 Task: Create a task  Create a new web application for tracking employee time and attendance , assign it to team member softage.3@softage.net in the project AgileCamp and update the status of the task to  At Risk , set the priority of the task to Medium
Action: Mouse moved to (79, 384)
Screenshot: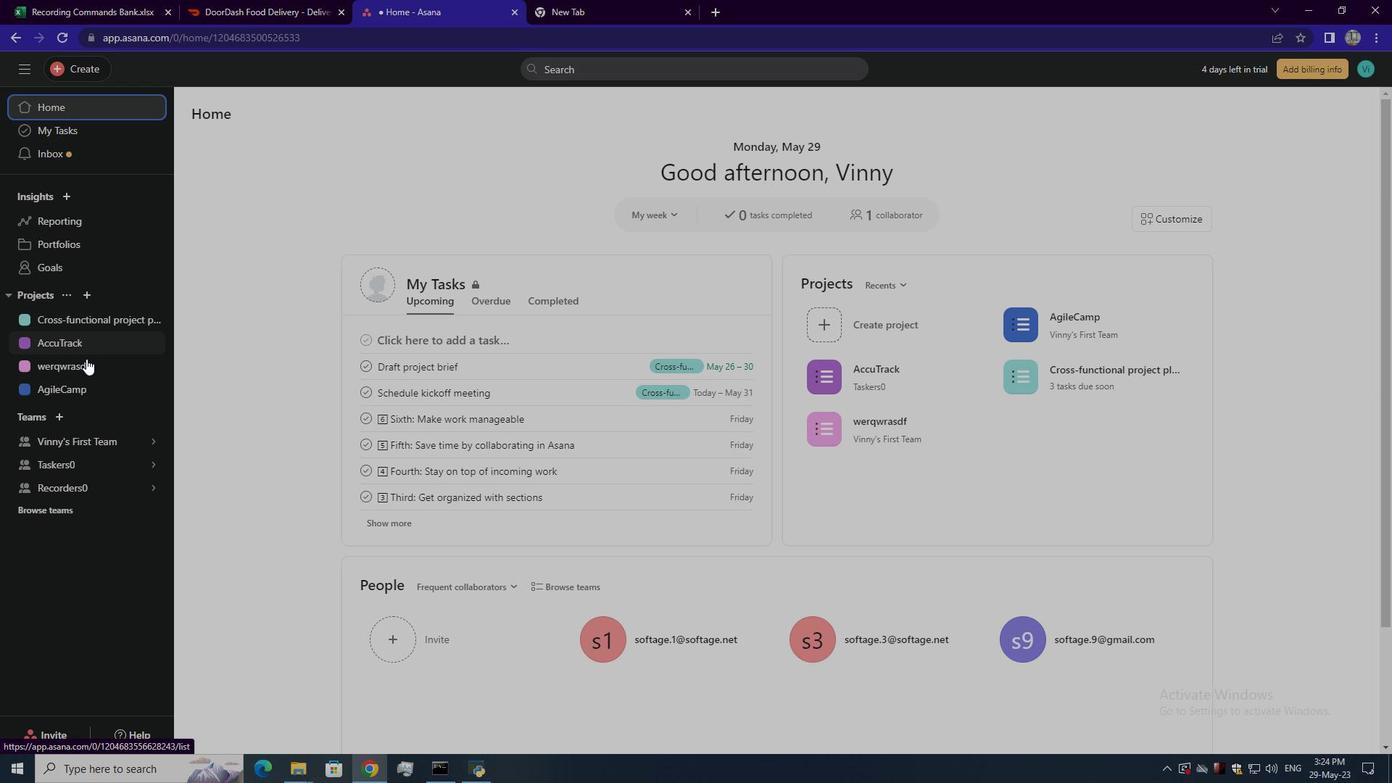 
Action: Mouse pressed left at (79, 384)
Screenshot: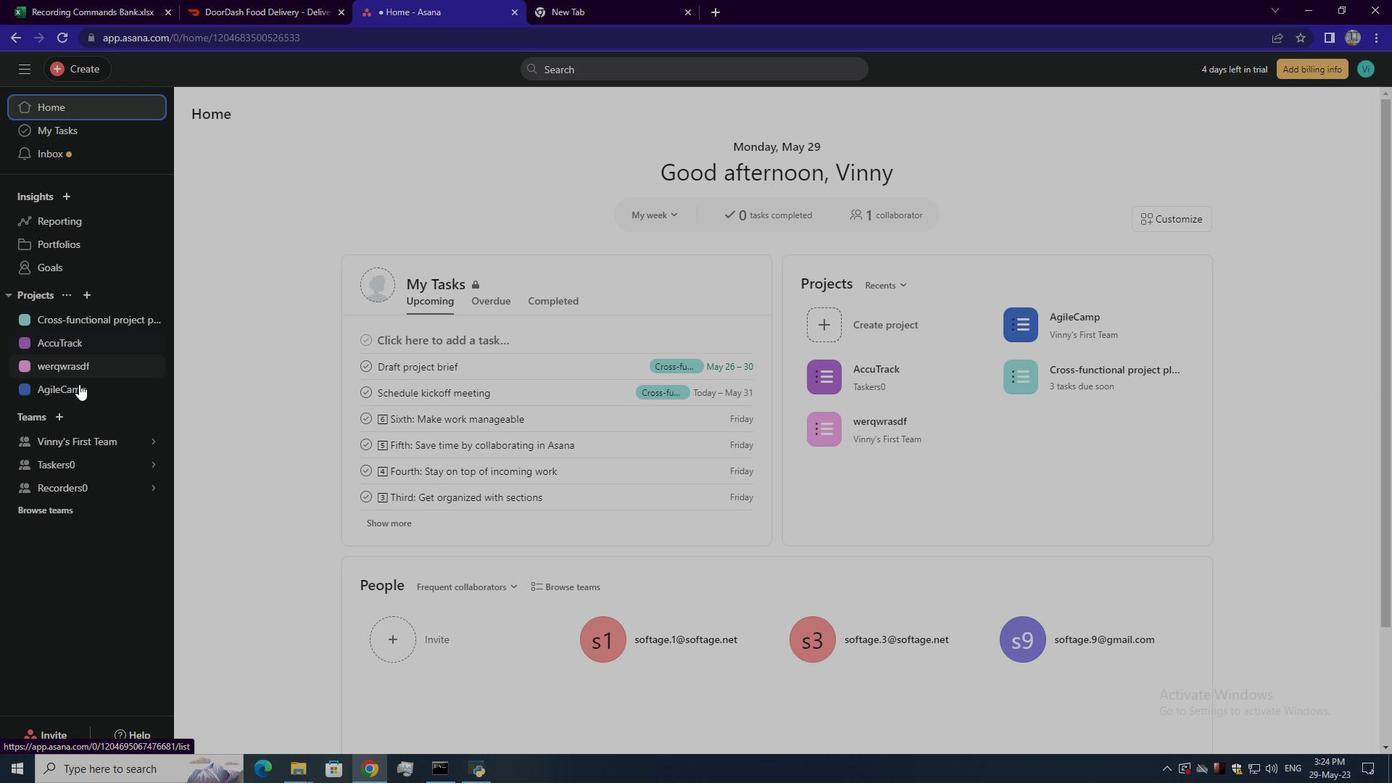 
Action: Mouse moved to (84, 59)
Screenshot: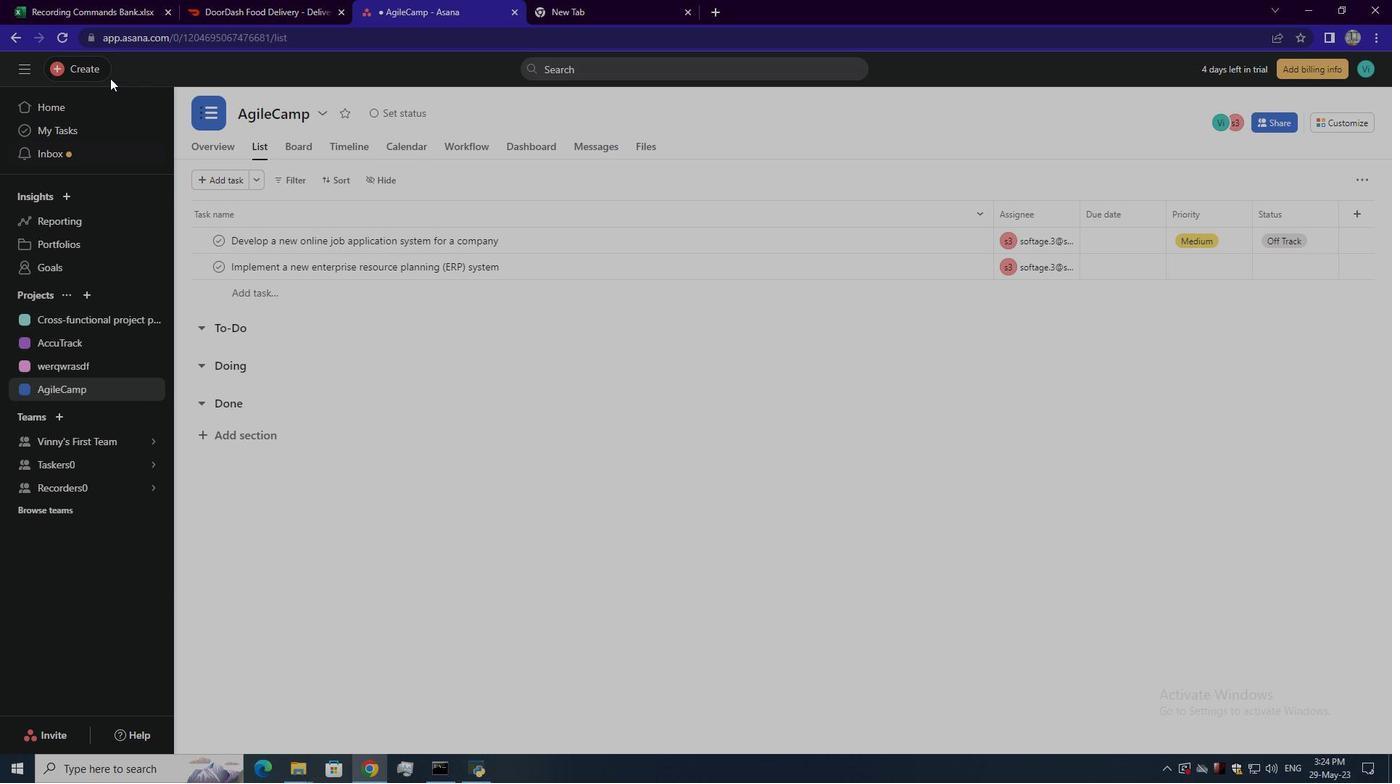 
Action: Mouse pressed left at (84, 59)
Screenshot: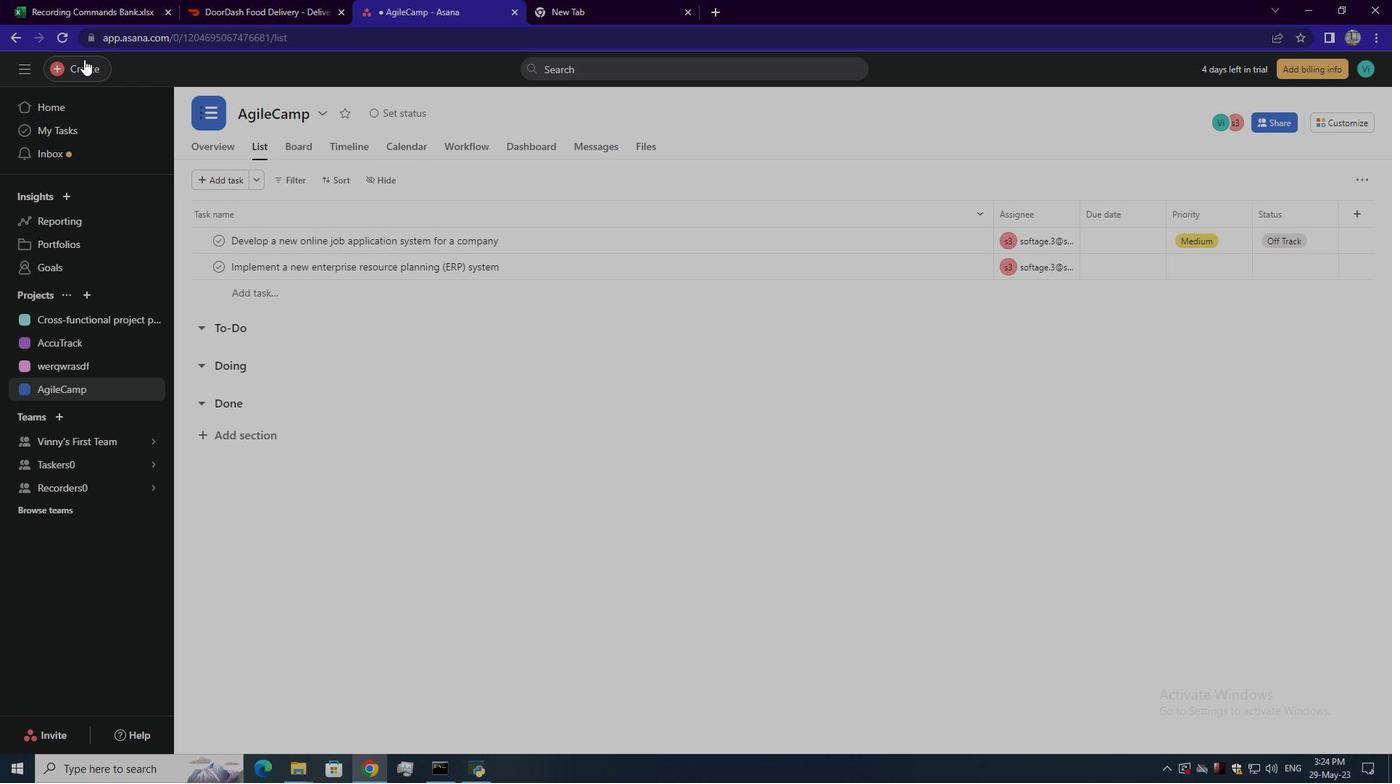 
Action: Mouse moved to (155, 68)
Screenshot: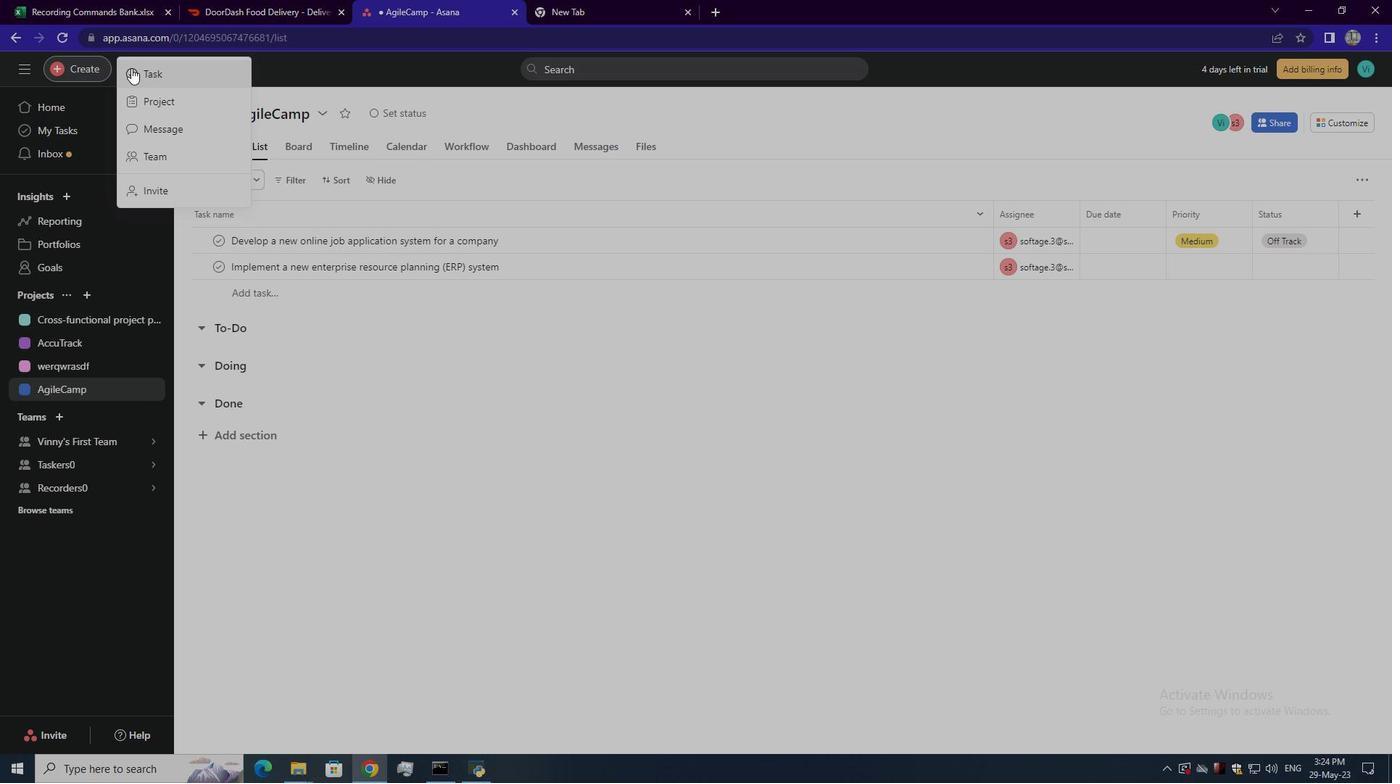 
Action: Mouse pressed left at (155, 68)
Screenshot: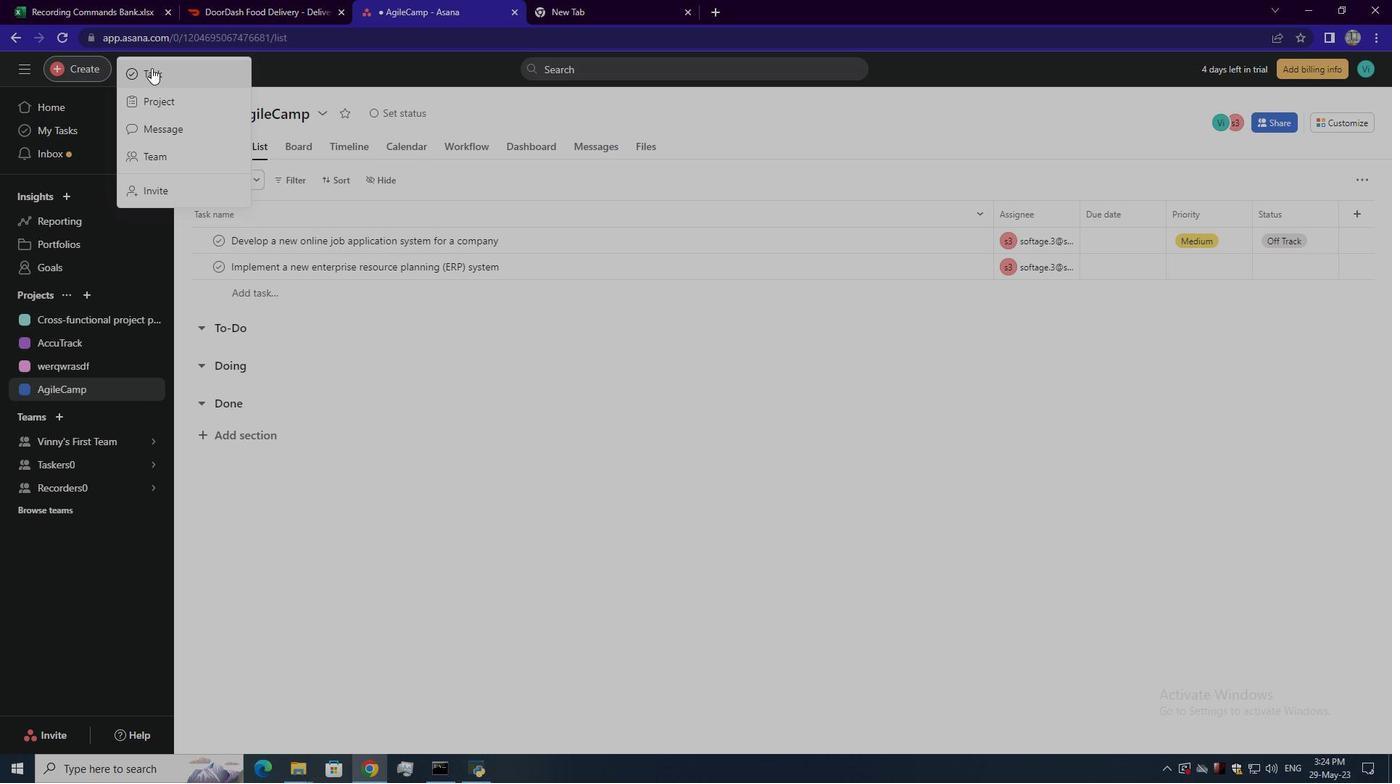 
Action: Mouse moved to (1039, 444)
Screenshot: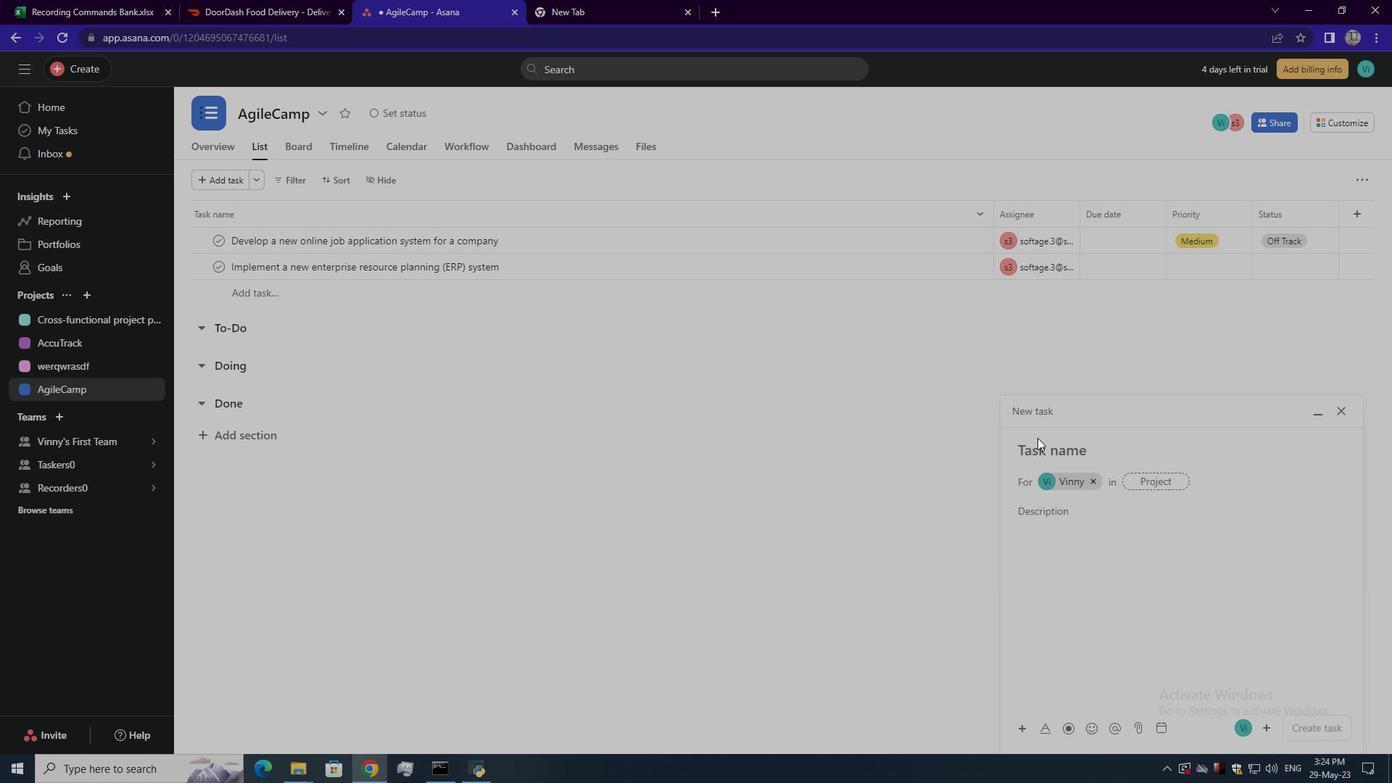 
Action: Mouse pressed left at (1039, 444)
Screenshot: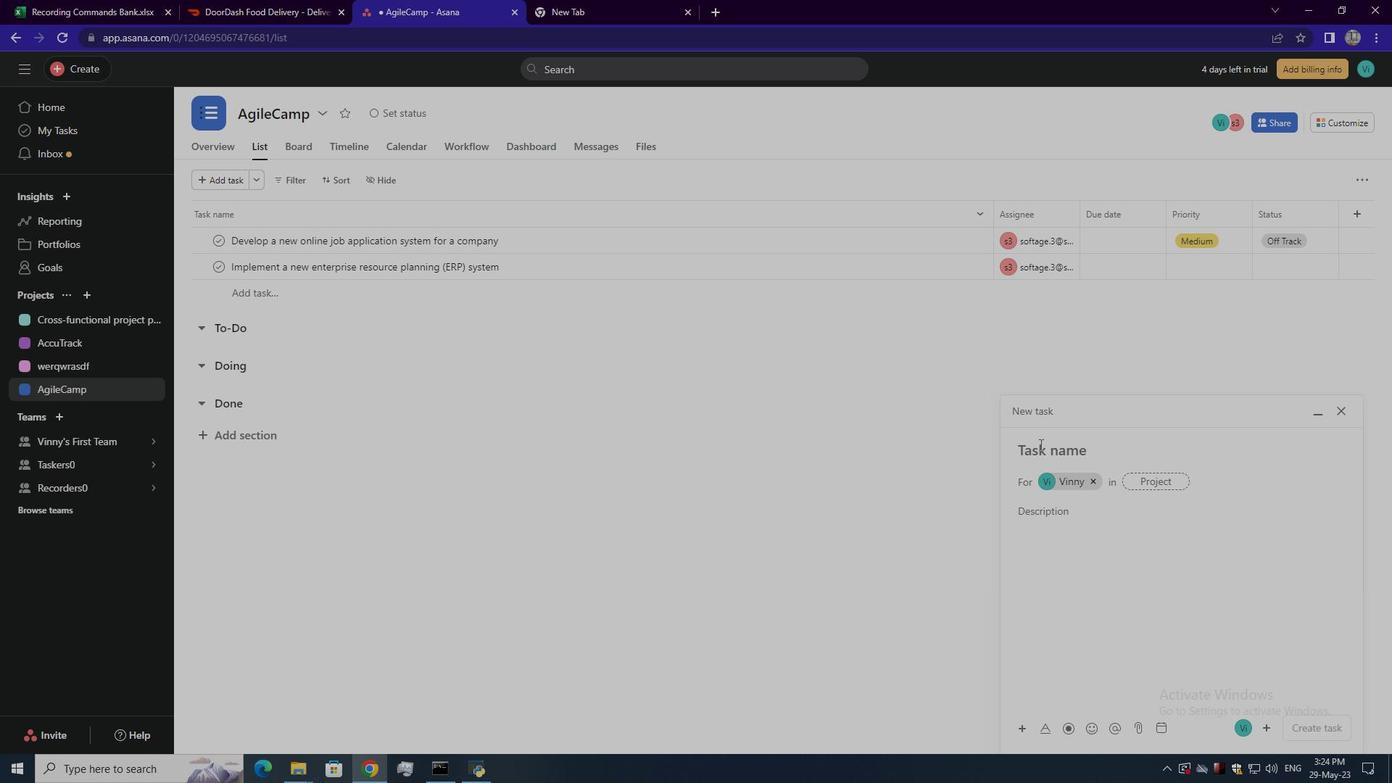 
Action: Mouse moved to (1039, 445)
Screenshot: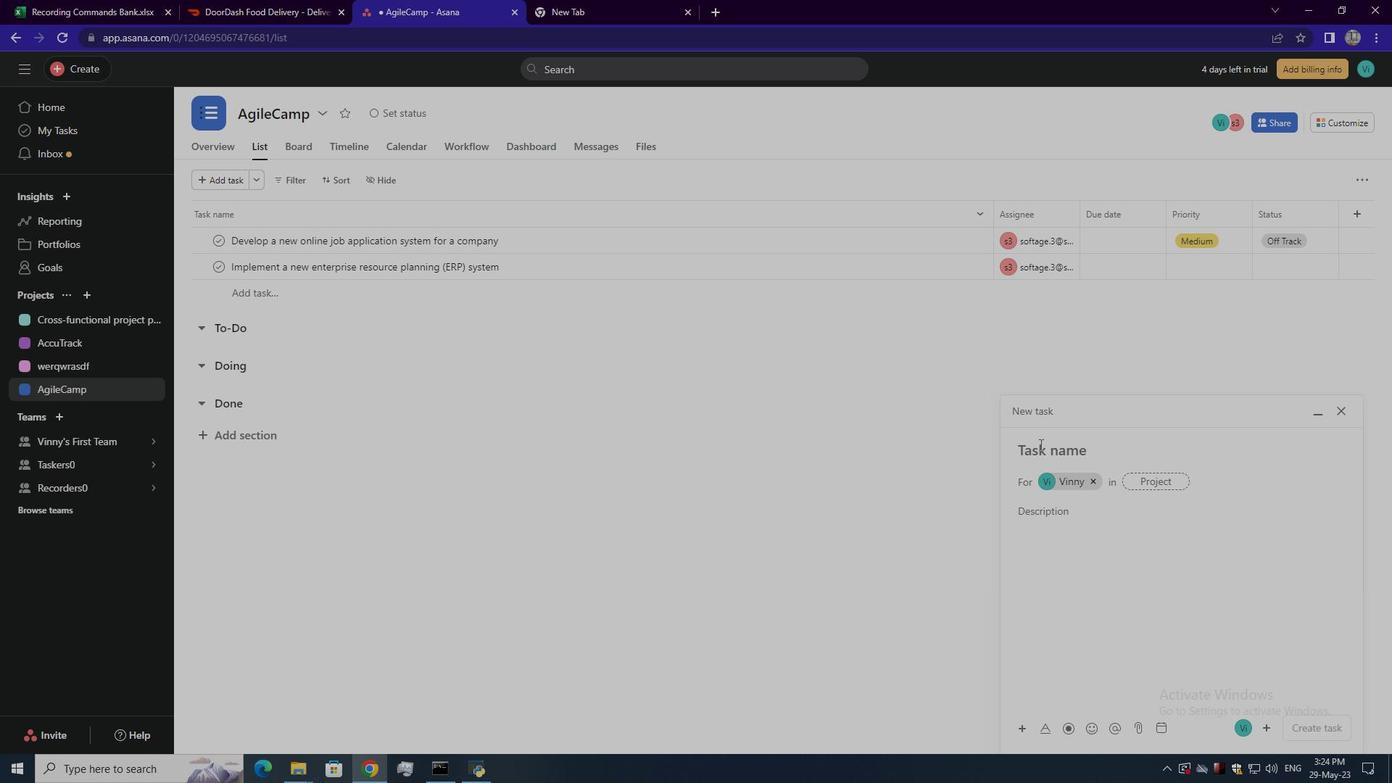 
Action: Key pressed <Key.shift>Create<Key.space>a<Key.space>new<Key.space>web<Key.space>application<Key.space>for<Key.space>tracking<Key.space>employee<Key.space>time<Key.space>and<Key.space>attendance<Key.enter>
Screenshot: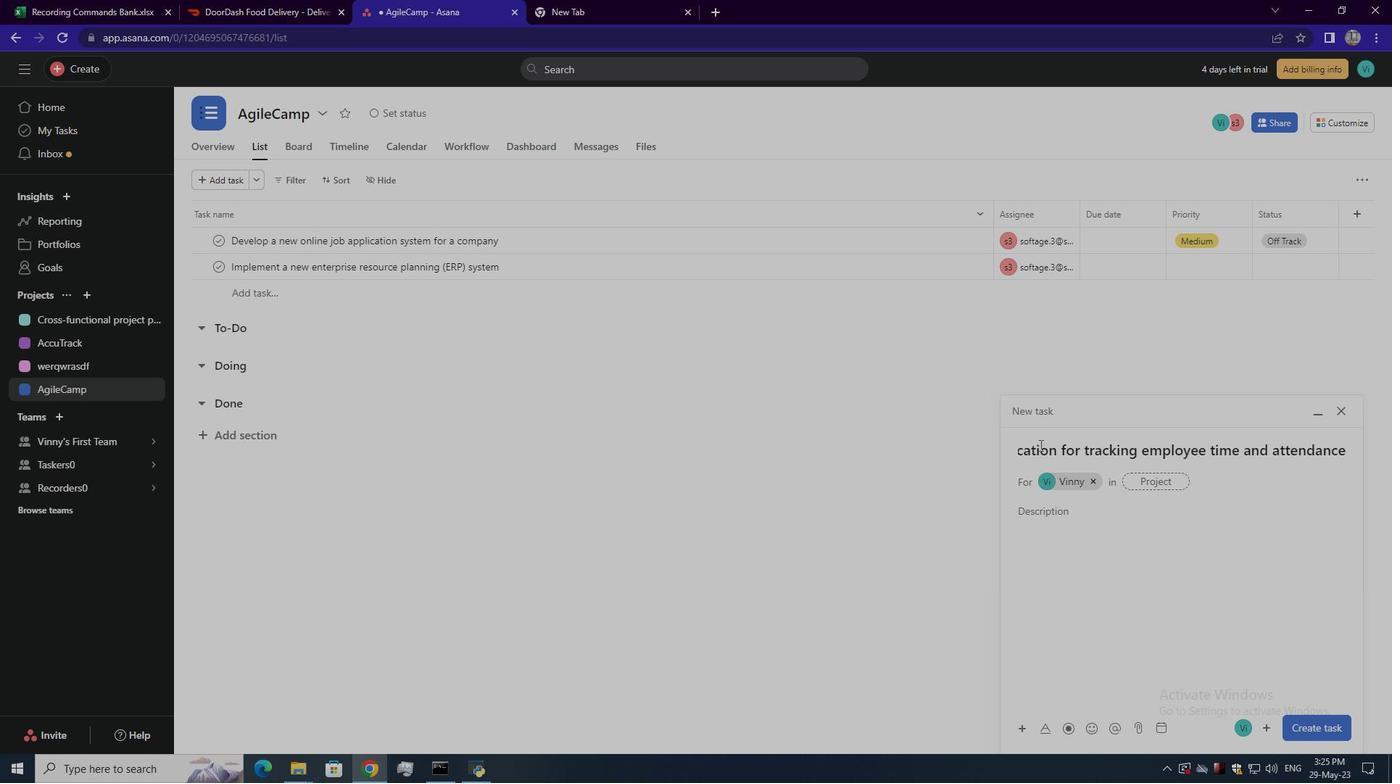 
Action: Mouse moved to (1176, 481)
Screenshot: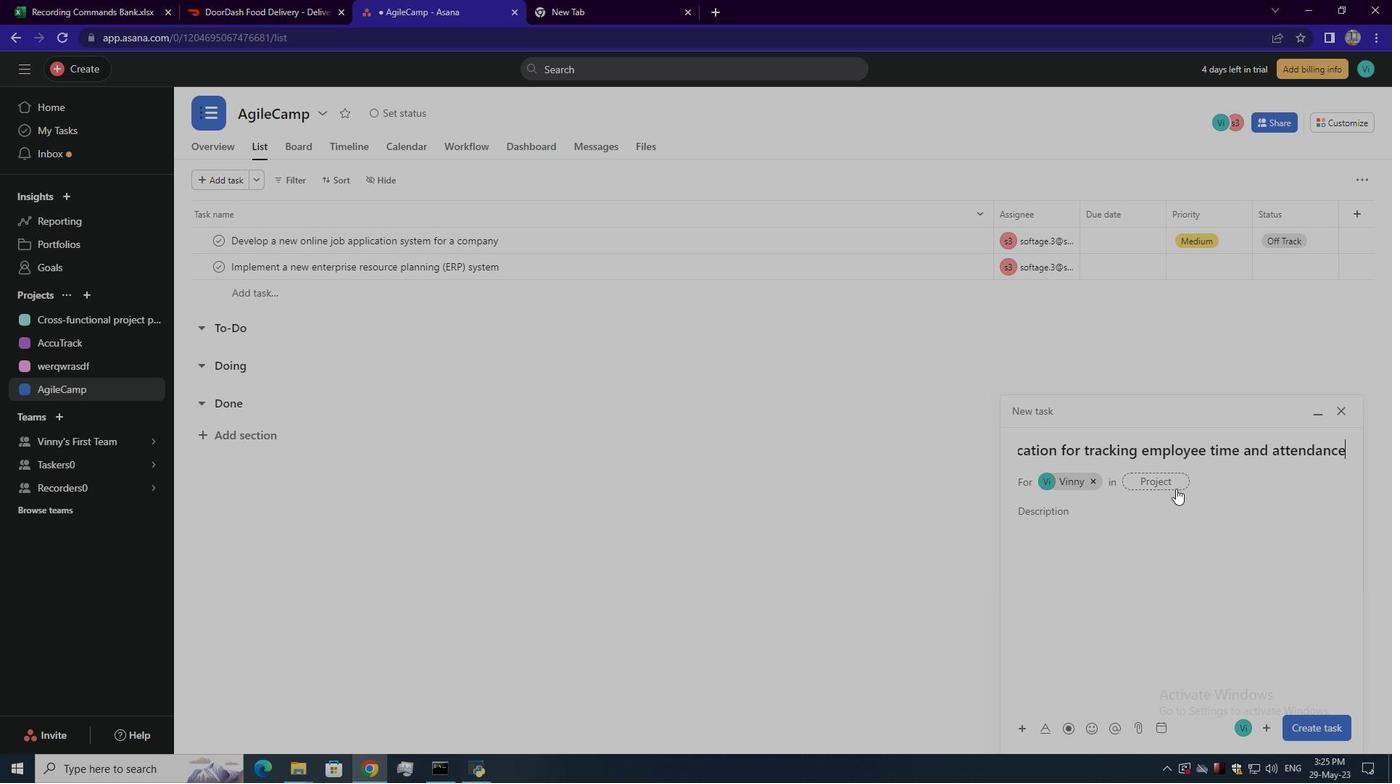 
Action: Mouse pressed left at (1176, 481)
Screenshot: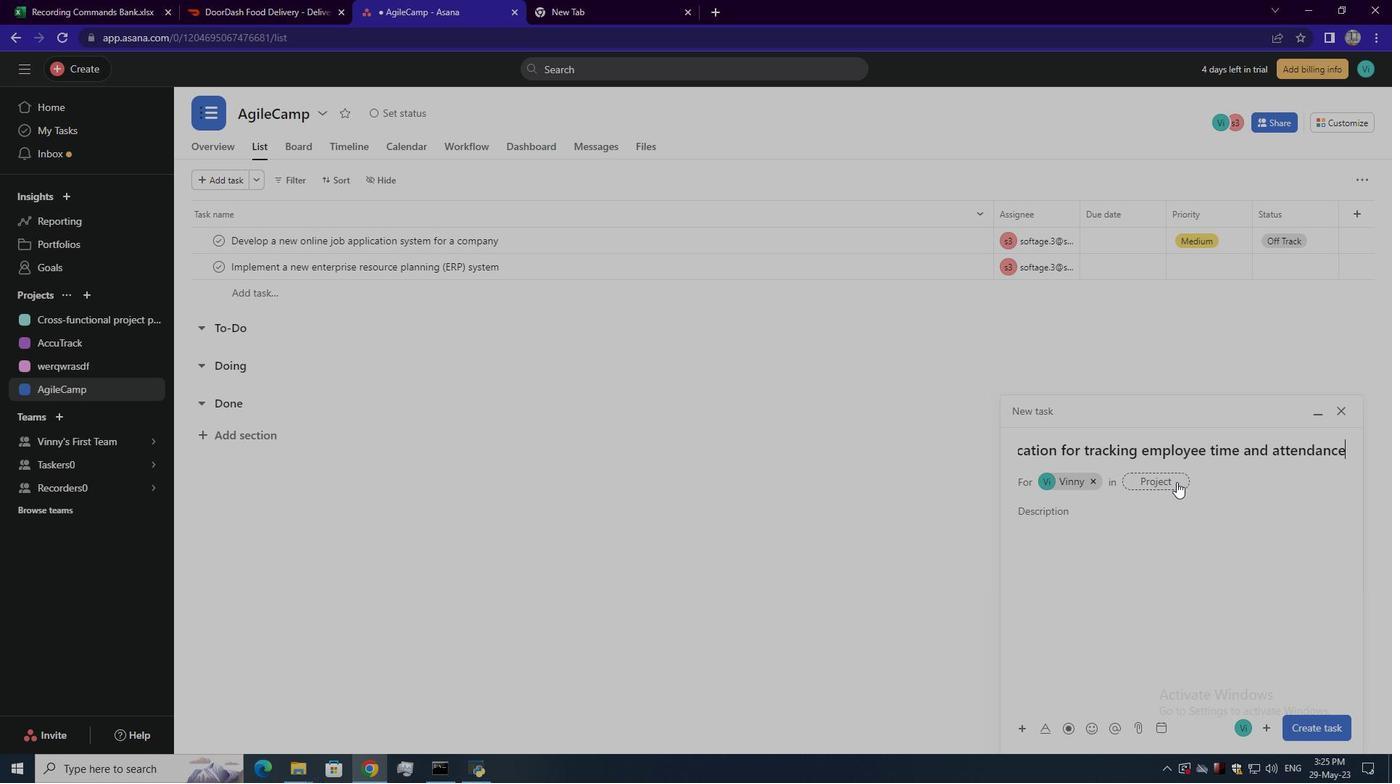 
Action: Mouse moved to (1064, 503)
Screenshot: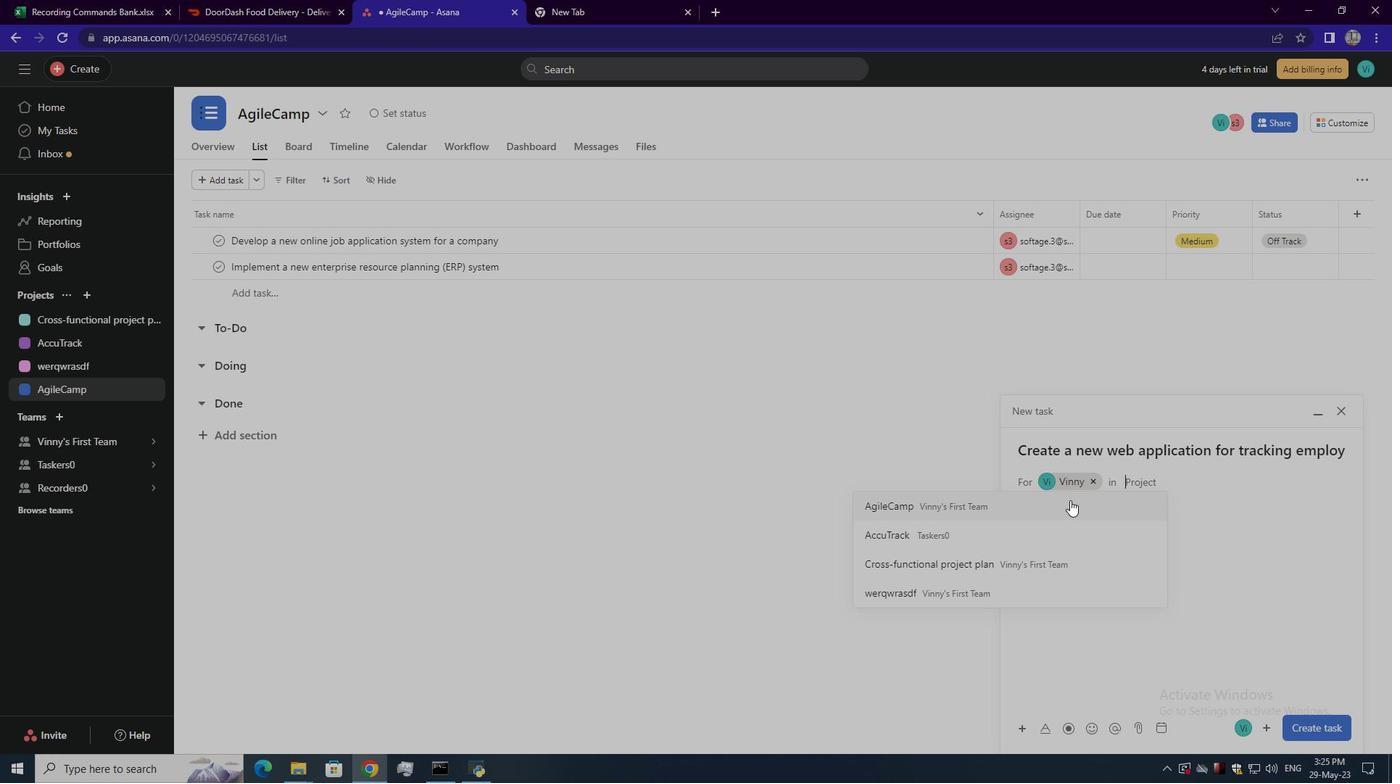 
Action: Mouse pressed left at (1064, 503)
Screenshot: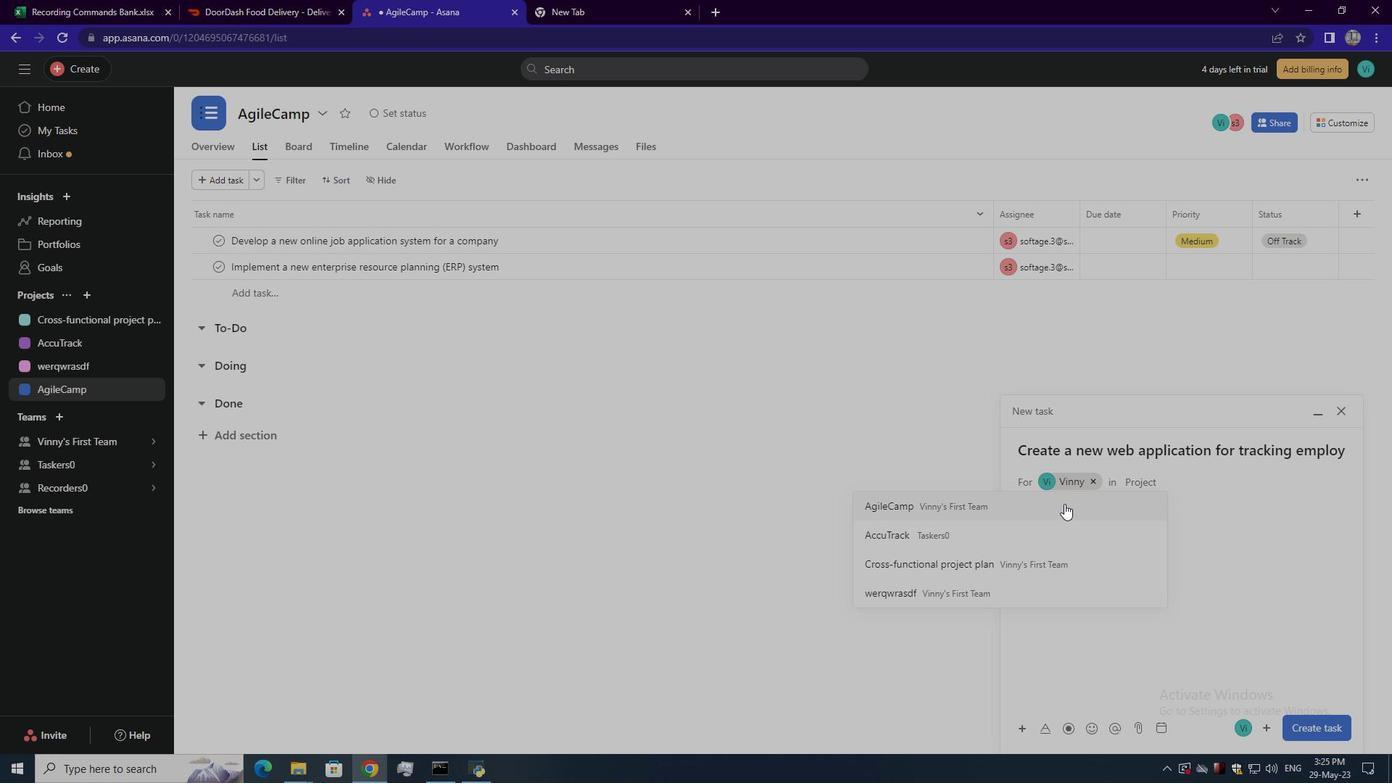 
Action: Mouse moved to (1089, 516)
Screenshot: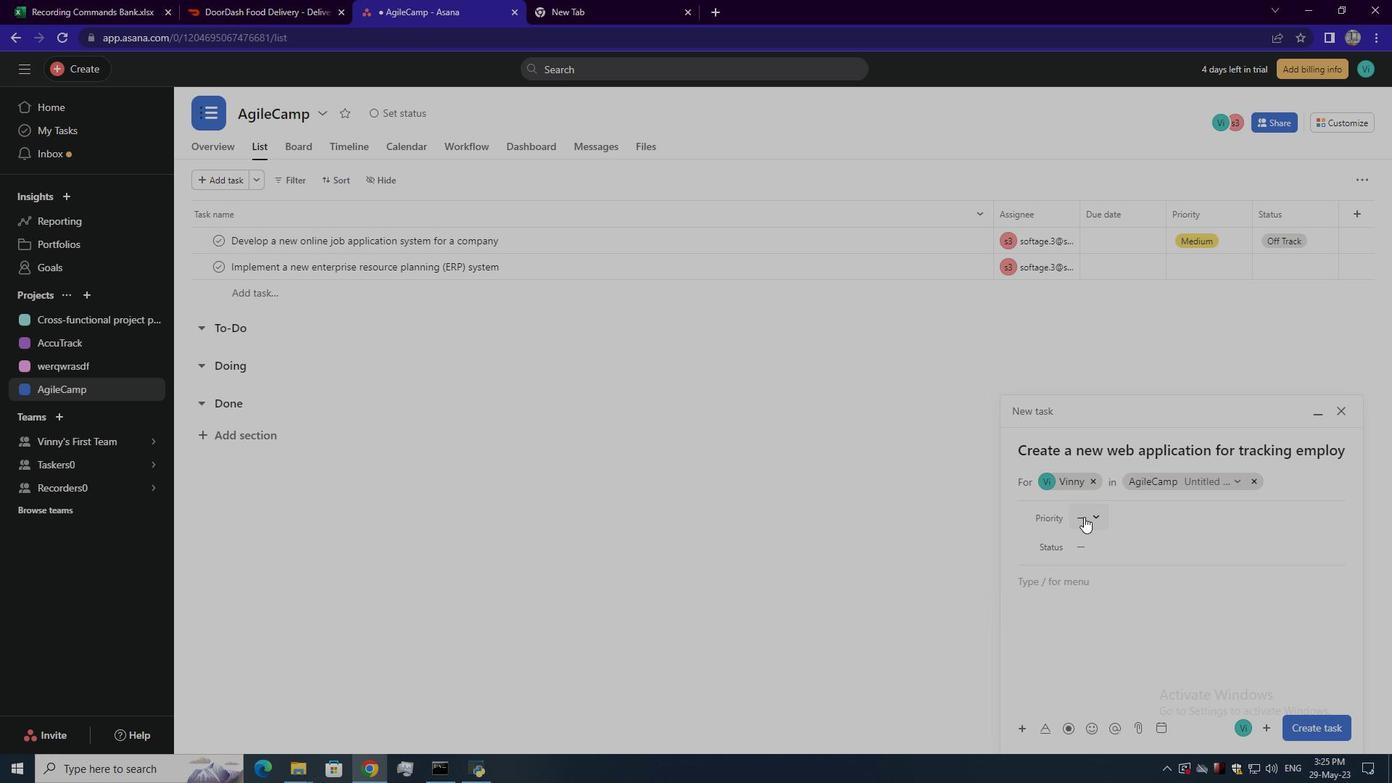 
Action: Mouse pressed left at (1089, 516)
Screenshot: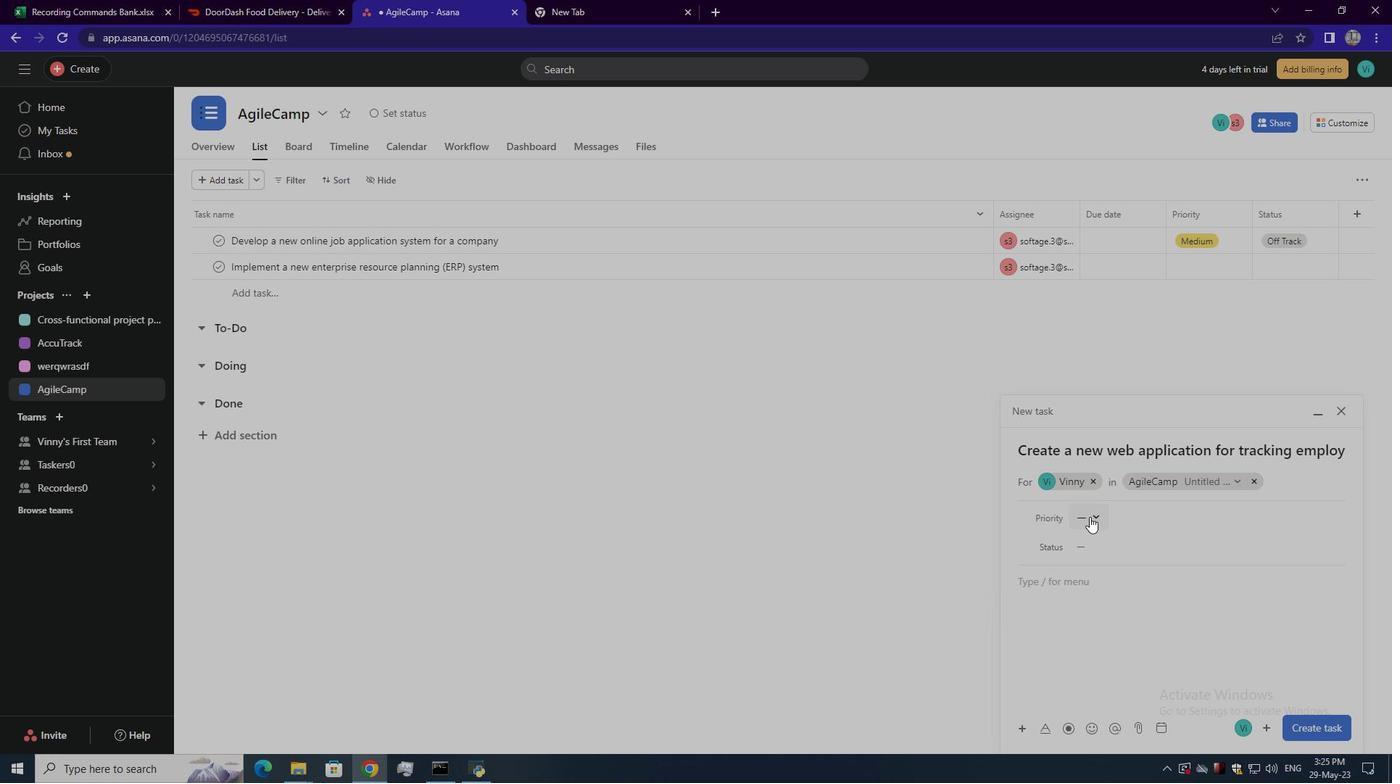 
Action: Mouse moved to (1121, 588)
Screenshot: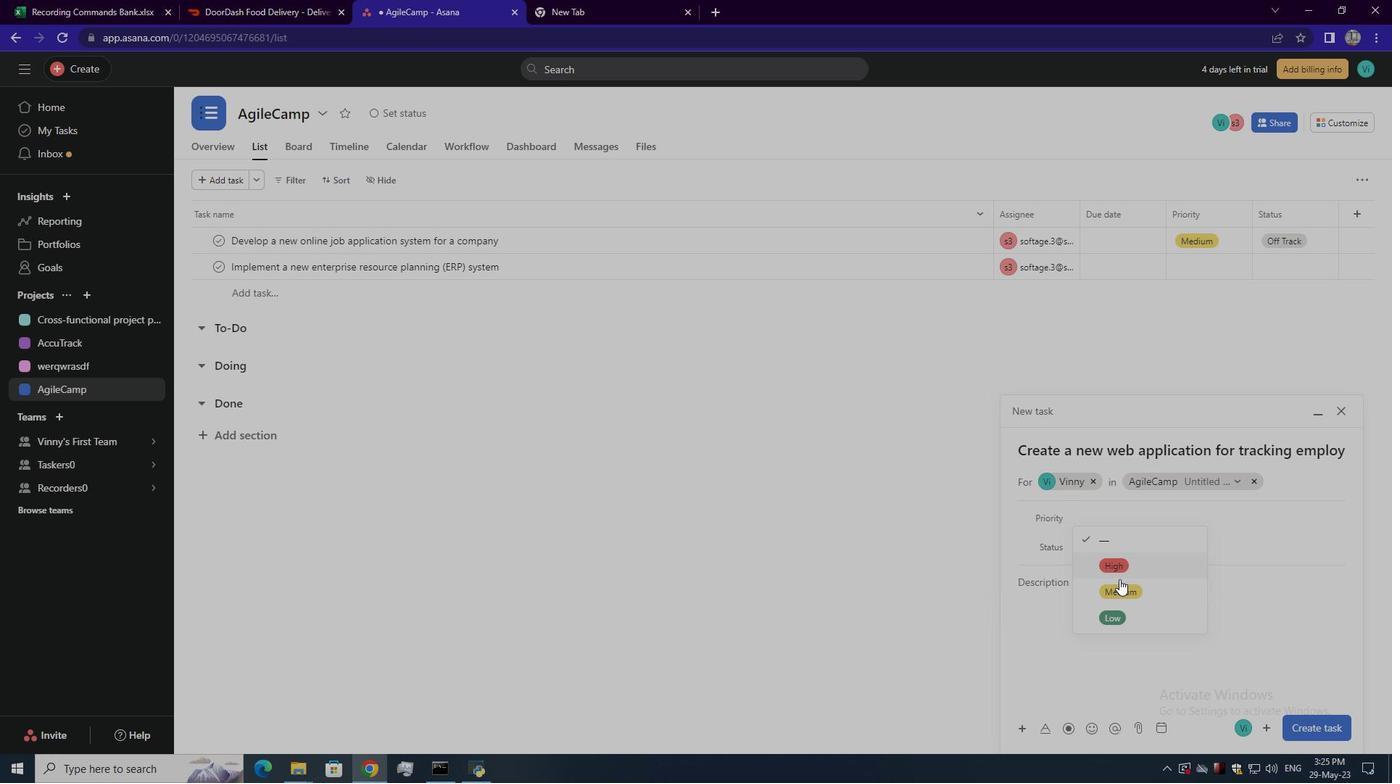 
Action: Mouse pressed left at (1121, 588)
Screenshot: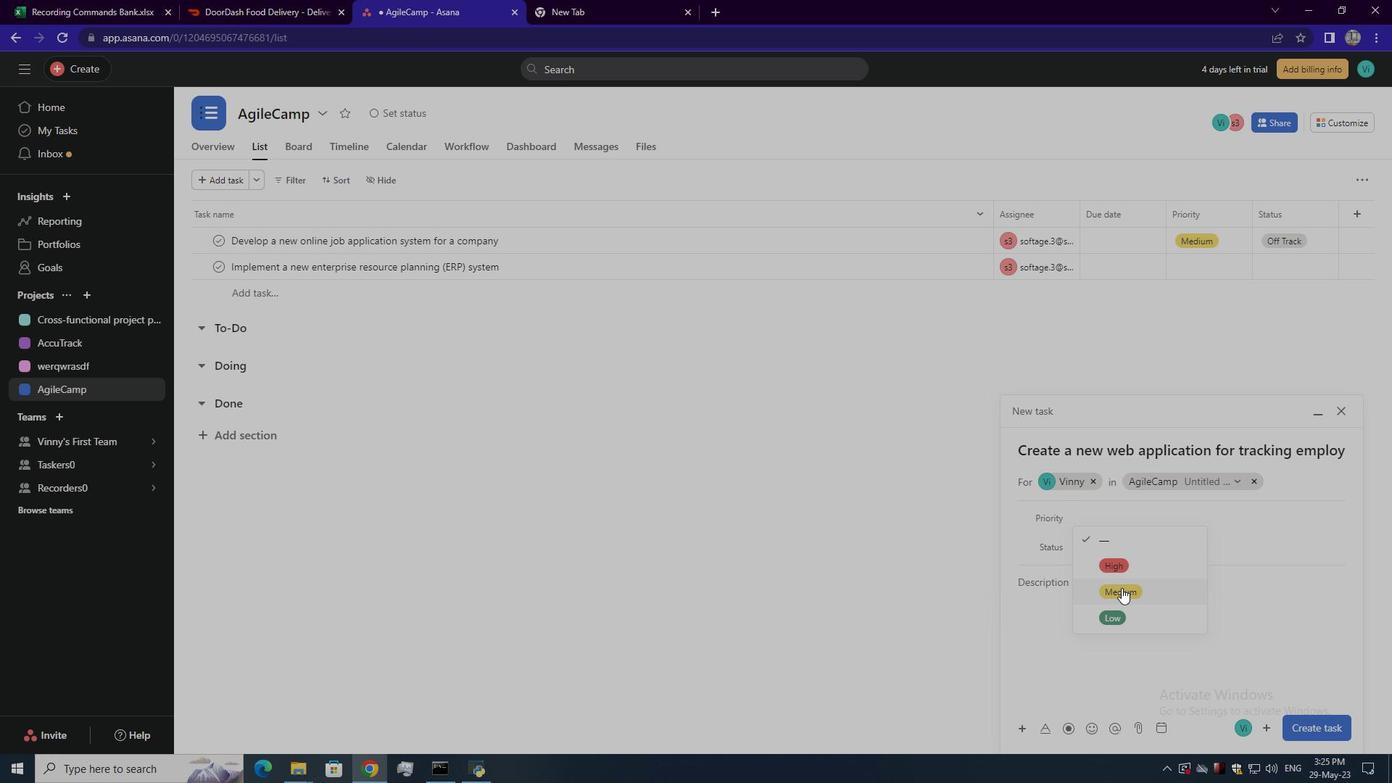 
Action: Mouse moved to (1090, 545)
Screenshot: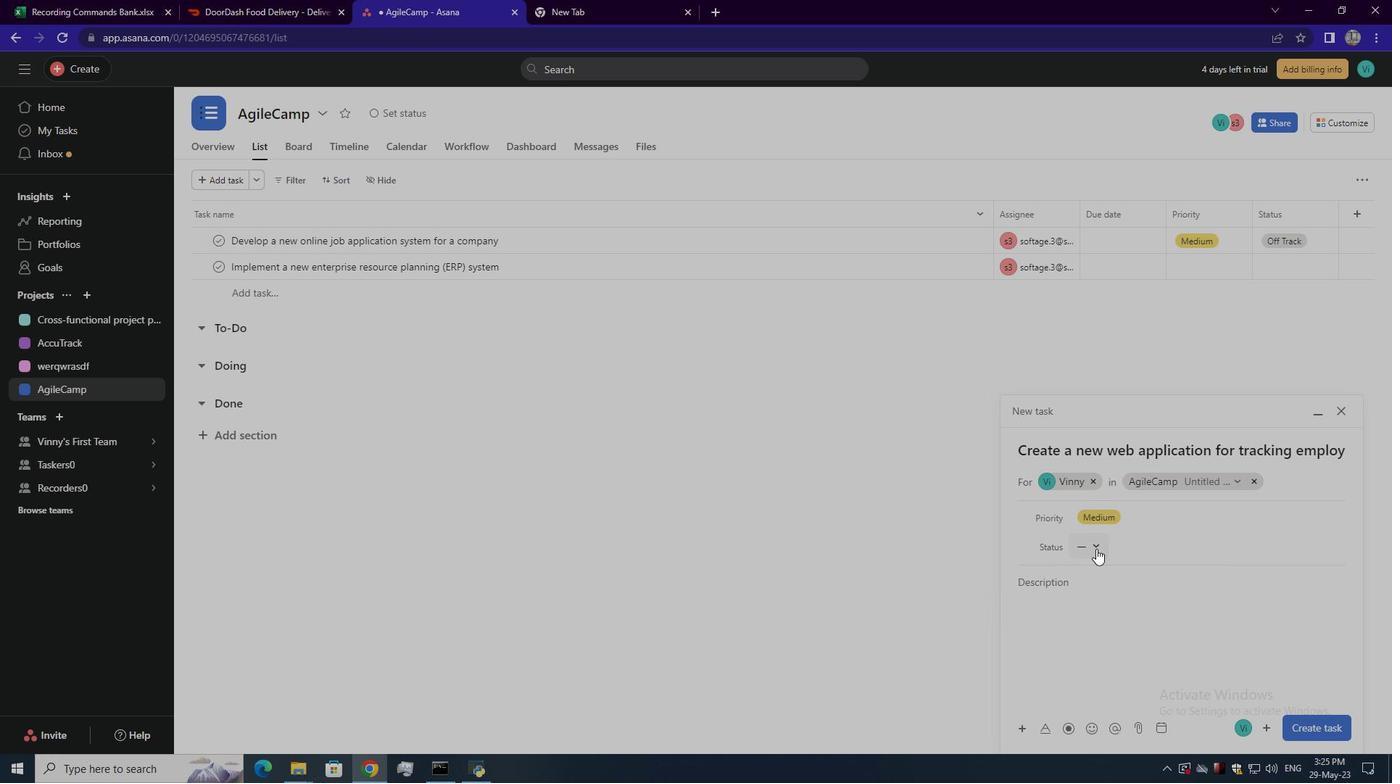 
Action: Mouse pressed left at (1090, 545)
Screenshot: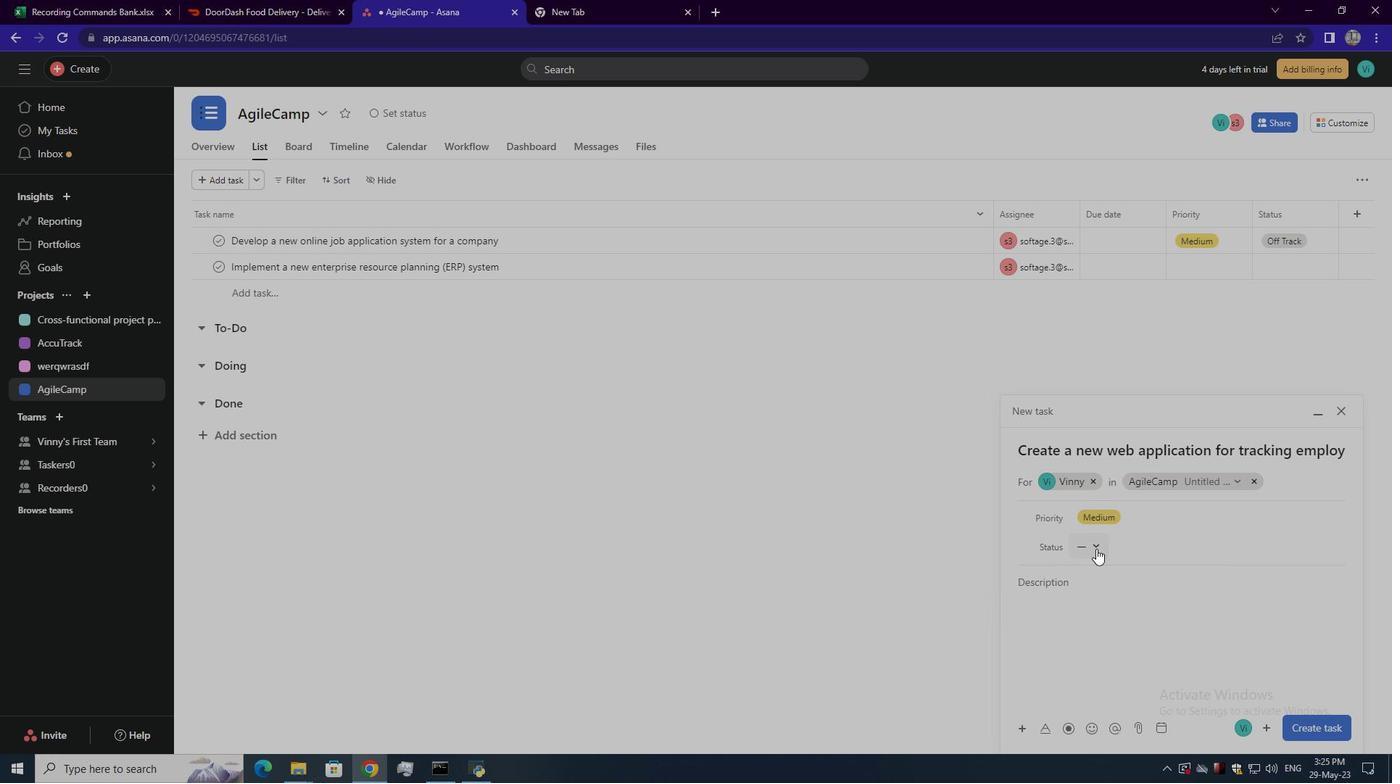 
Action: Mouse moved to (1119, 638)
Screenshot: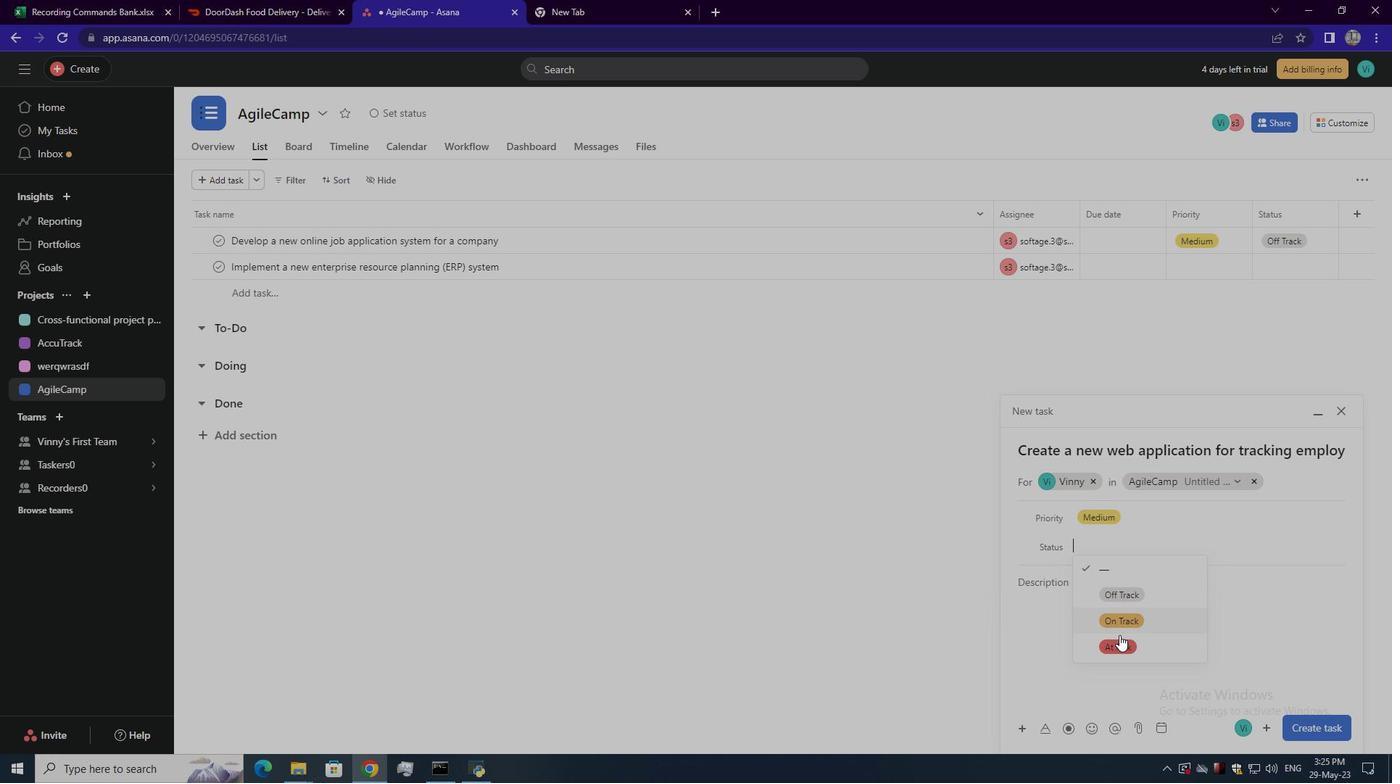 
Action: Mouse pressed left at (1119, 638)
Screenshot: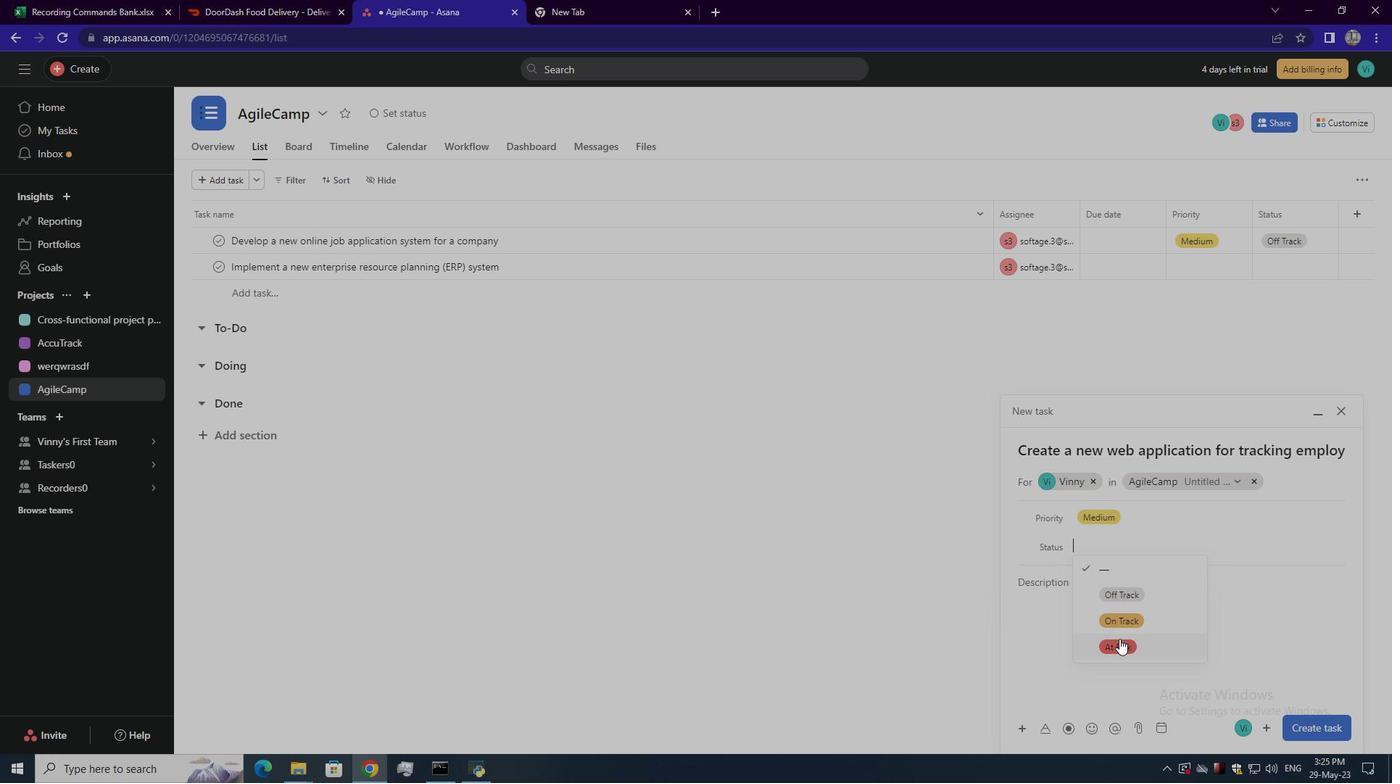 
Action: Mouse moved to (1298, 725)
Screenshot: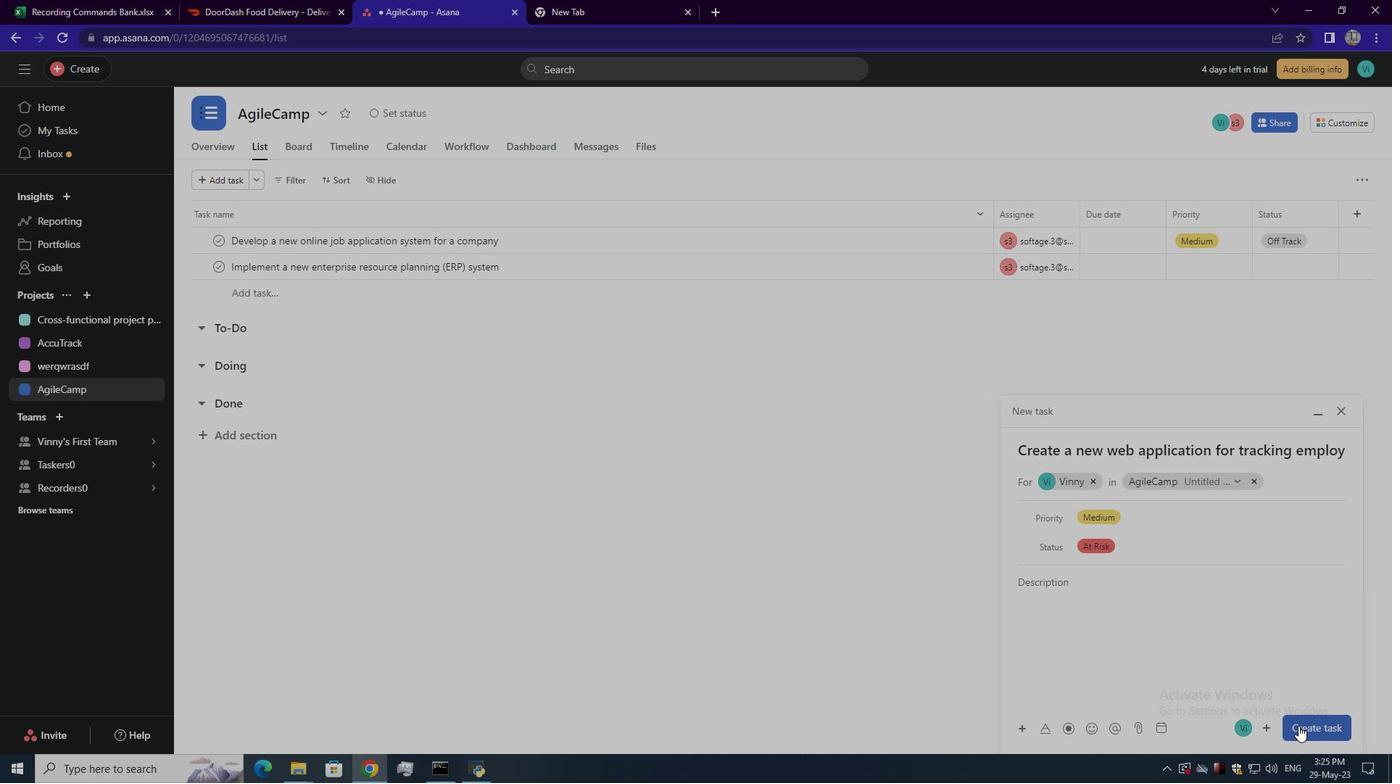 
Action: Mouse pressed left at (1298, 725)
Screenshot: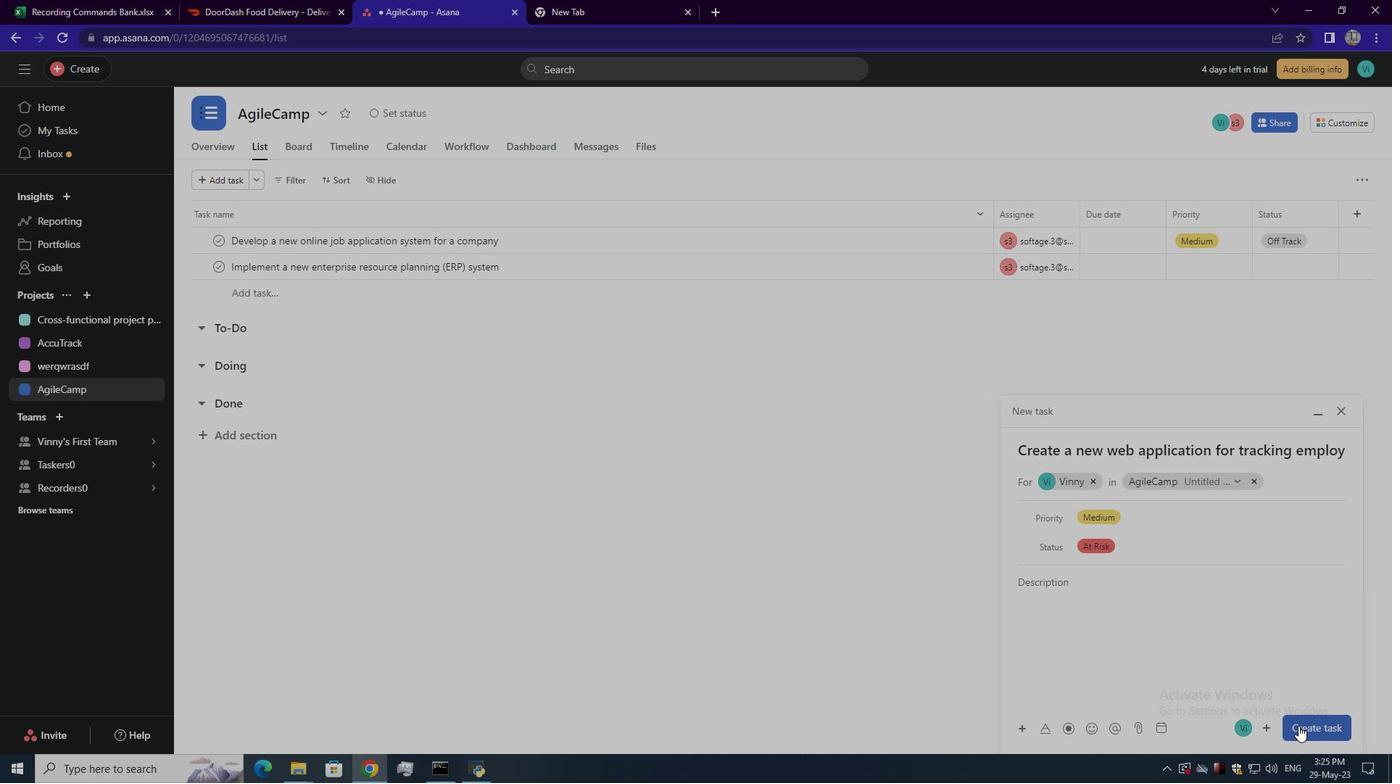 
Action: Mouse moved to (1038, 235)
Screenshot: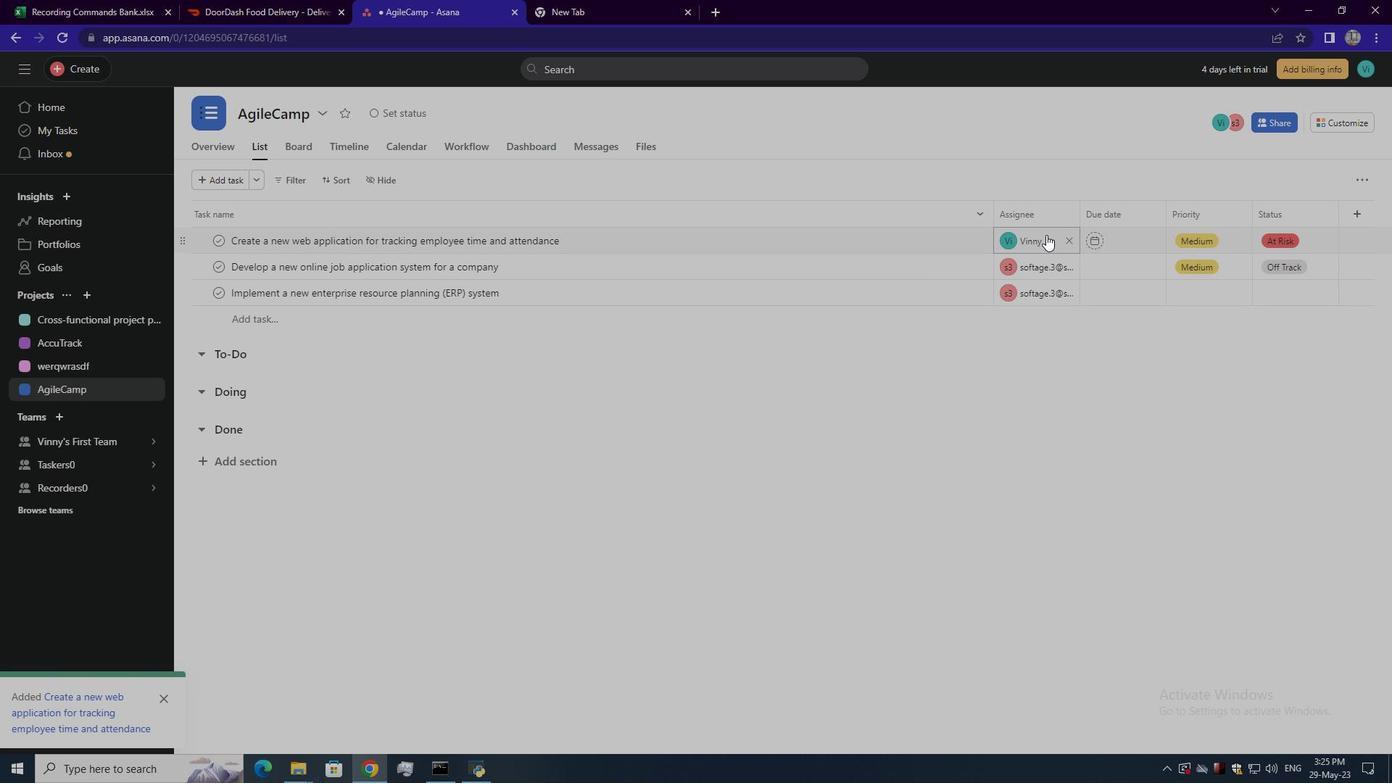 
Action: Mouse pressed left at (1038, 235)
Screenshot: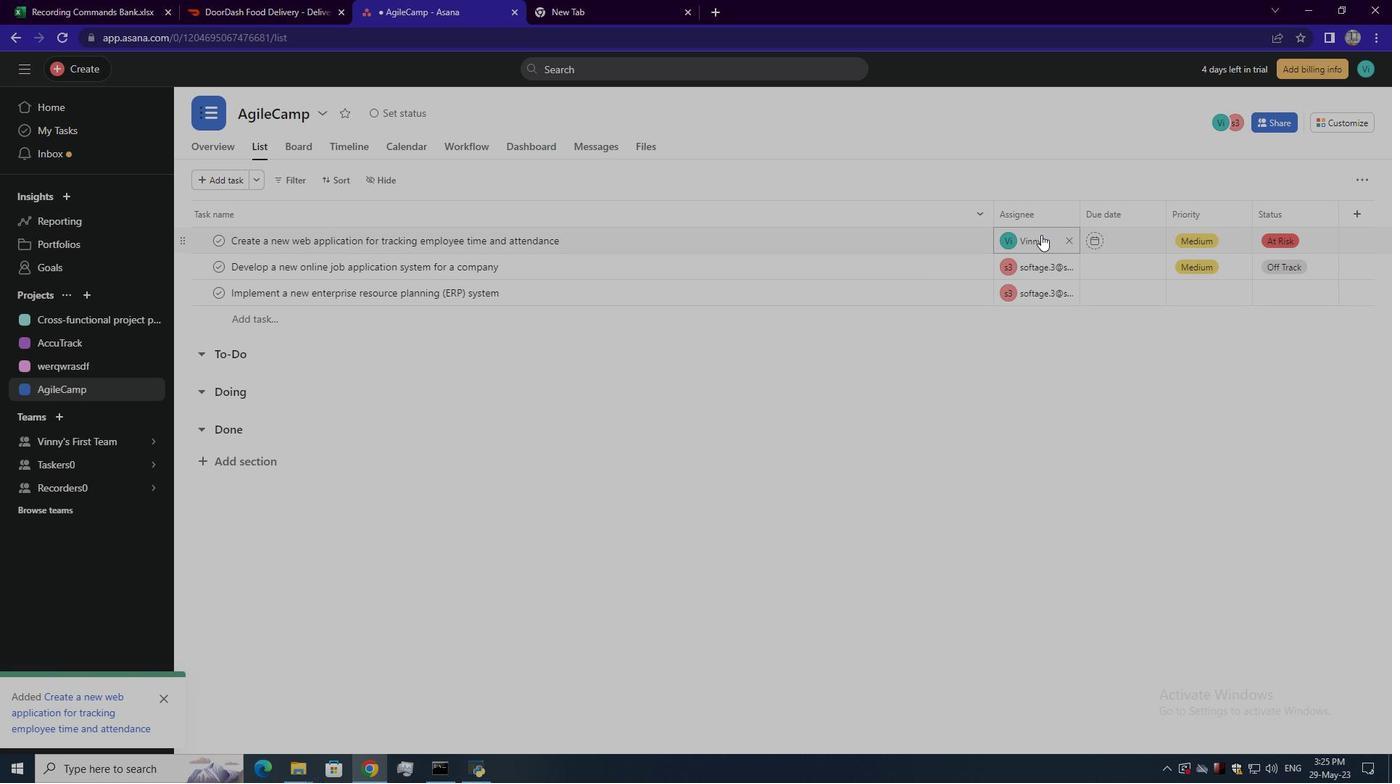 
Action: Mouse moved to (1085, 329)
Screenshot: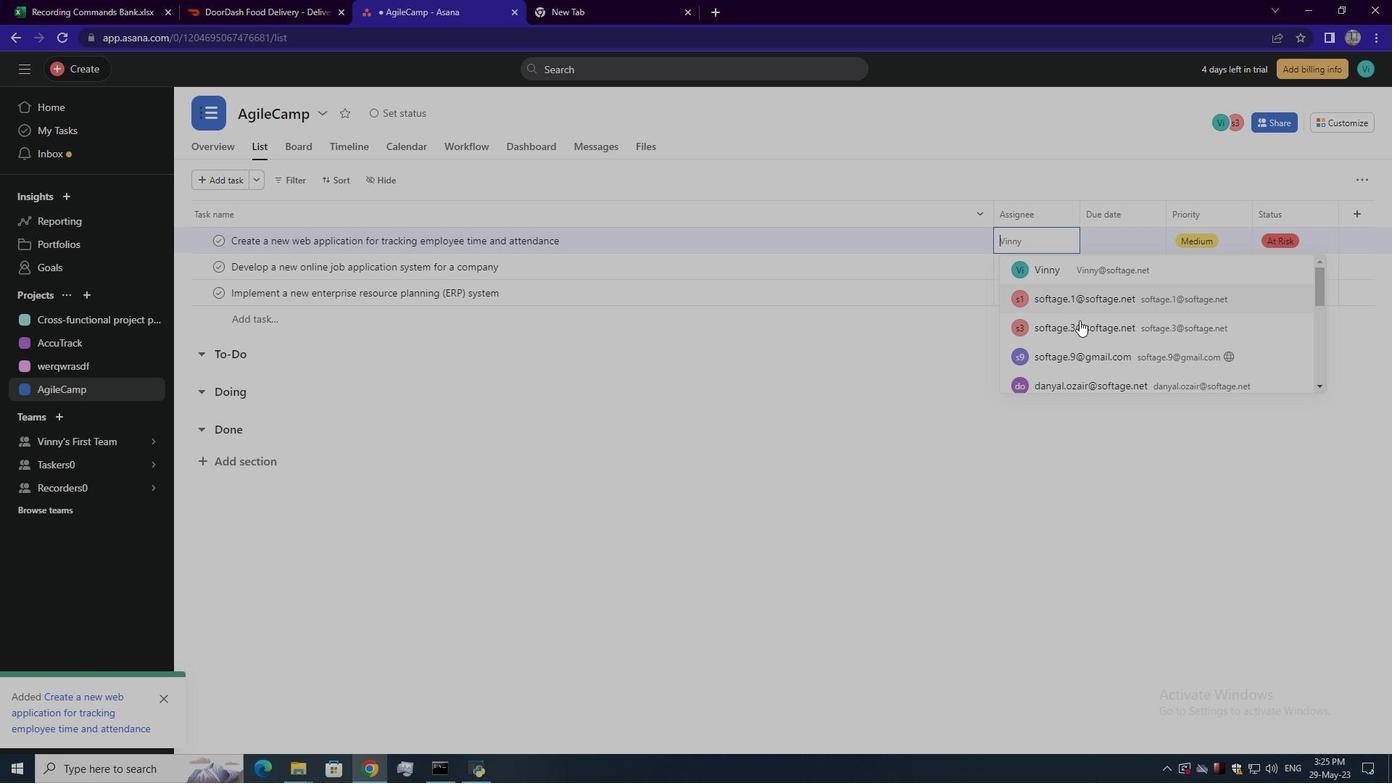 
Action: Mouse pressed left at (1085, 329)
Screenshot: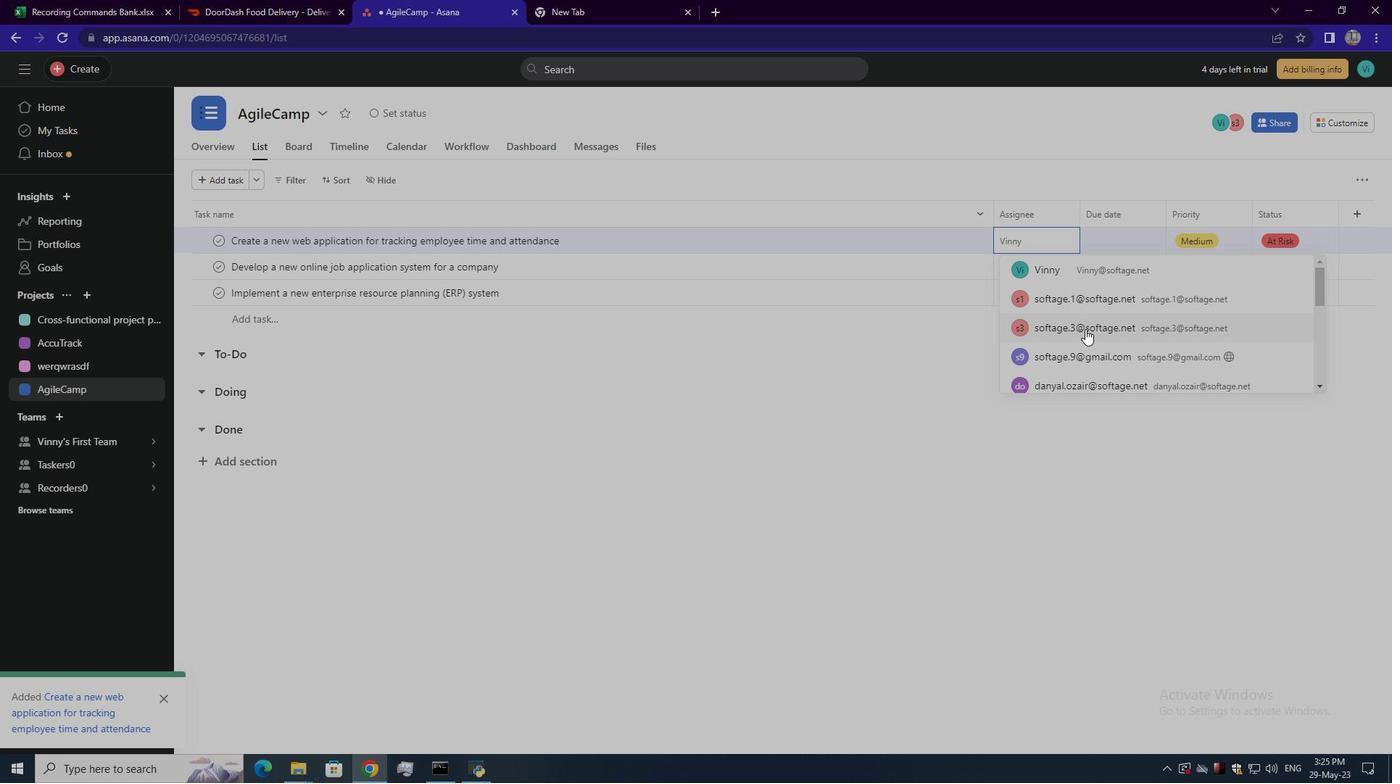 
Action: Mouse moved to (996, 400)
Screenshot: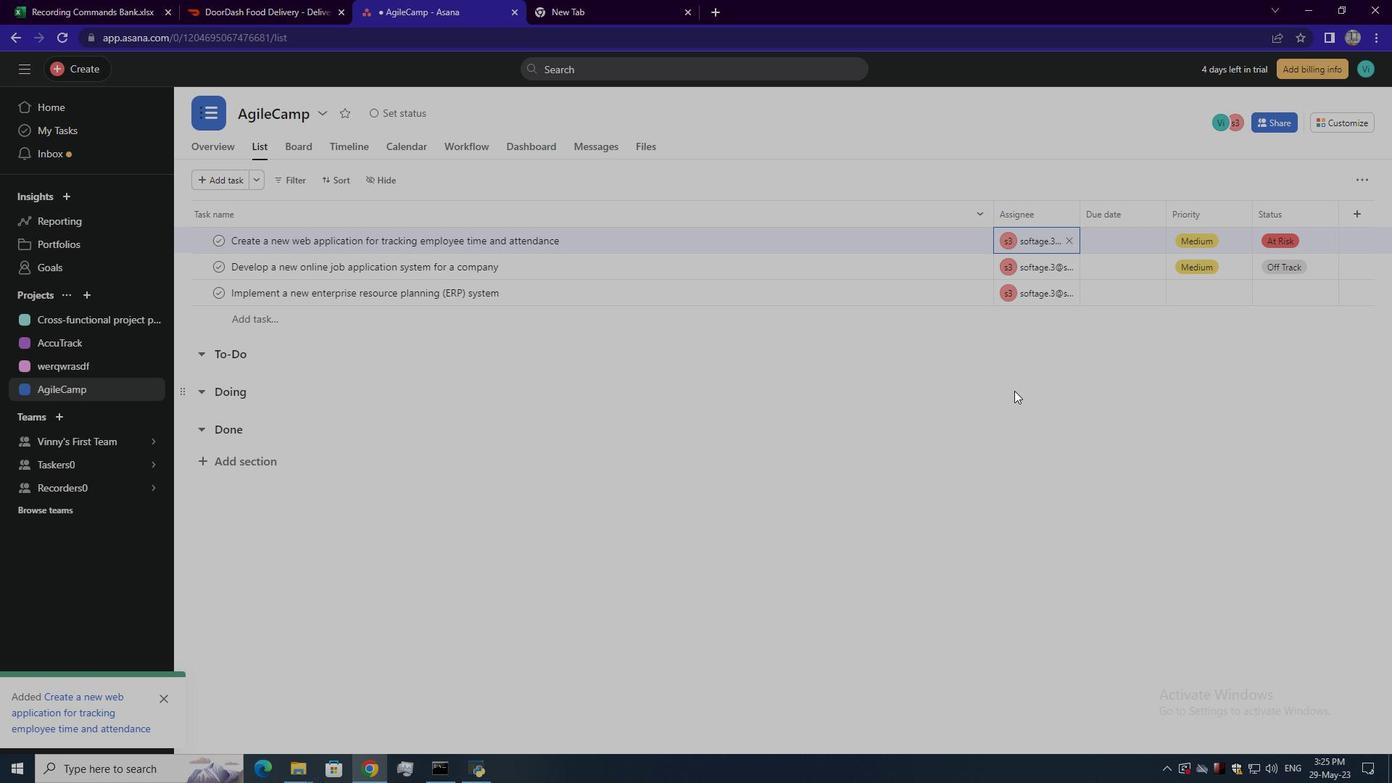 
